 Task: Create a due date automation trigger when advanced on, on the monday of the week before a card is due add content with a description starting with resumeat 11:00 AM.
Action: Mouse moved to (995, 78)
Screenshot: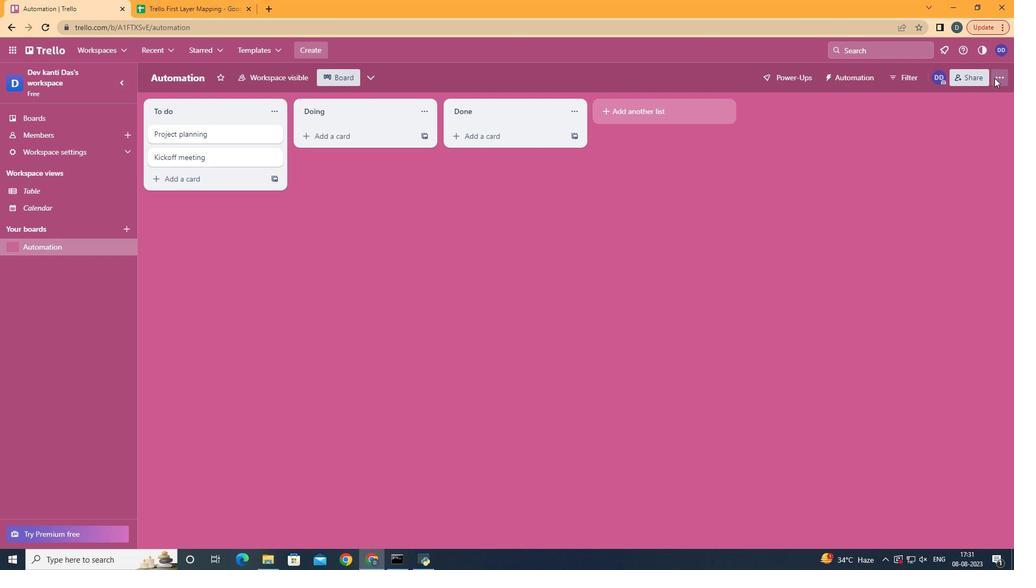
Action: Mouse pressed left at (995, 78)
Screenshot: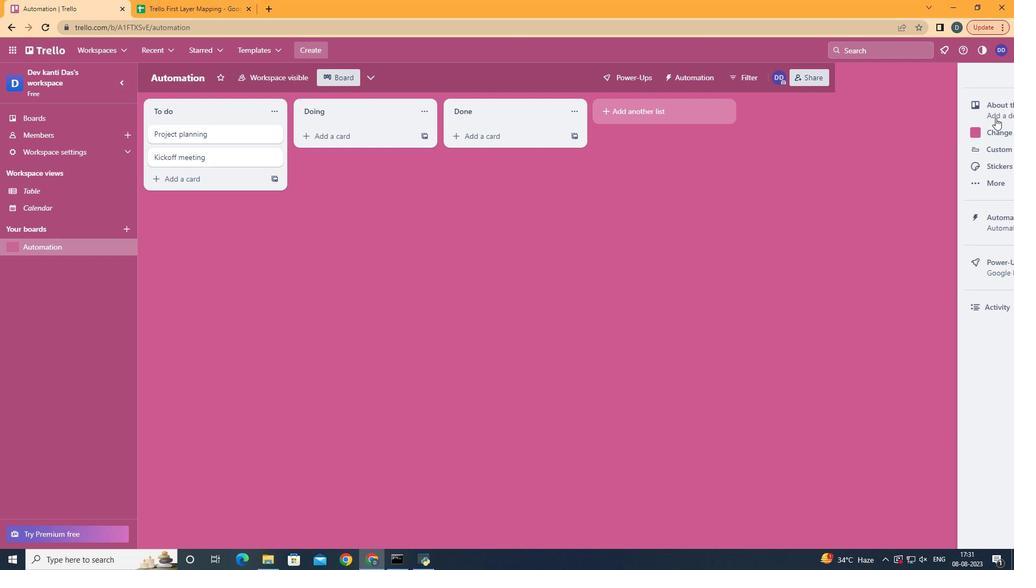 
Action: Mouse moved to (929, 211)
Screenshot: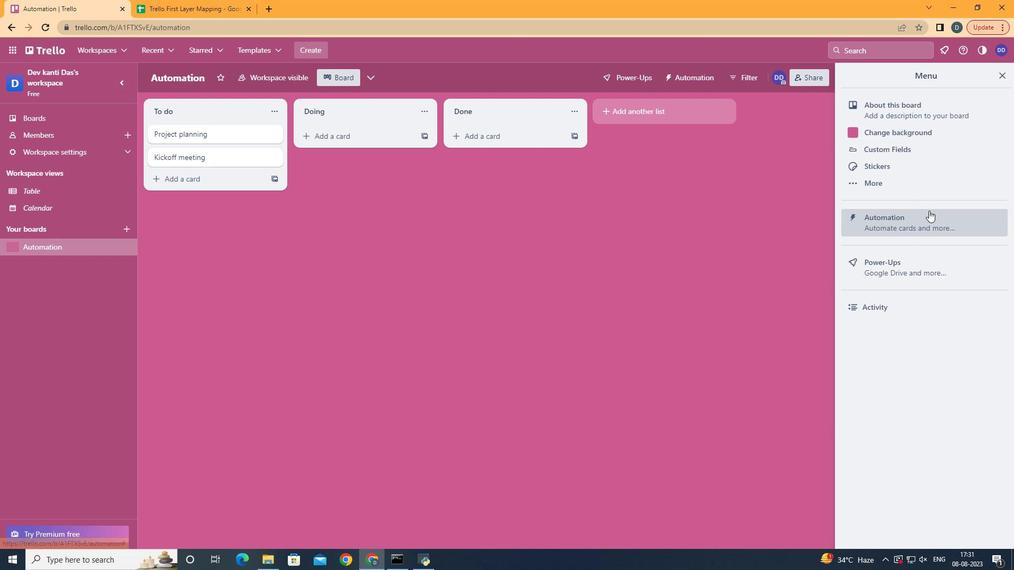 
Action: Mouse pressed left at (929, 211)
Screenshot: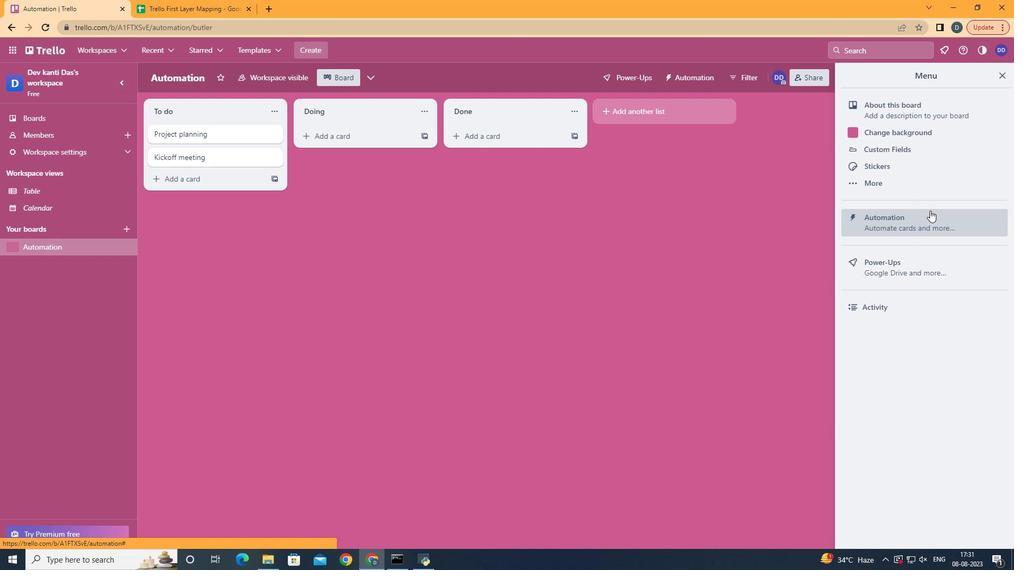 
Action: Mouse moved to (191, 217)
Screenshot: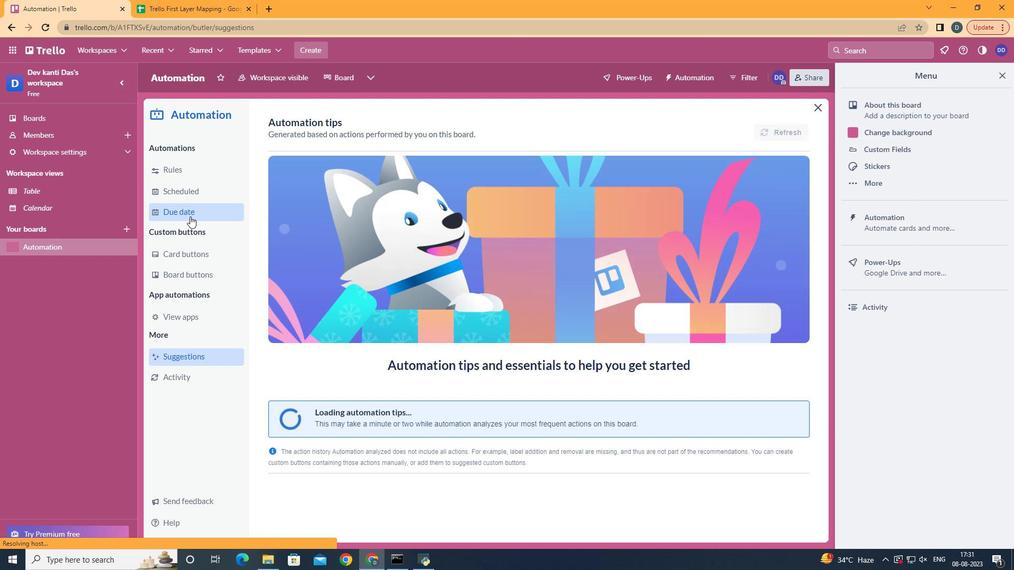 
Action: Mouse pressed left at (191, 217)
Screenshot: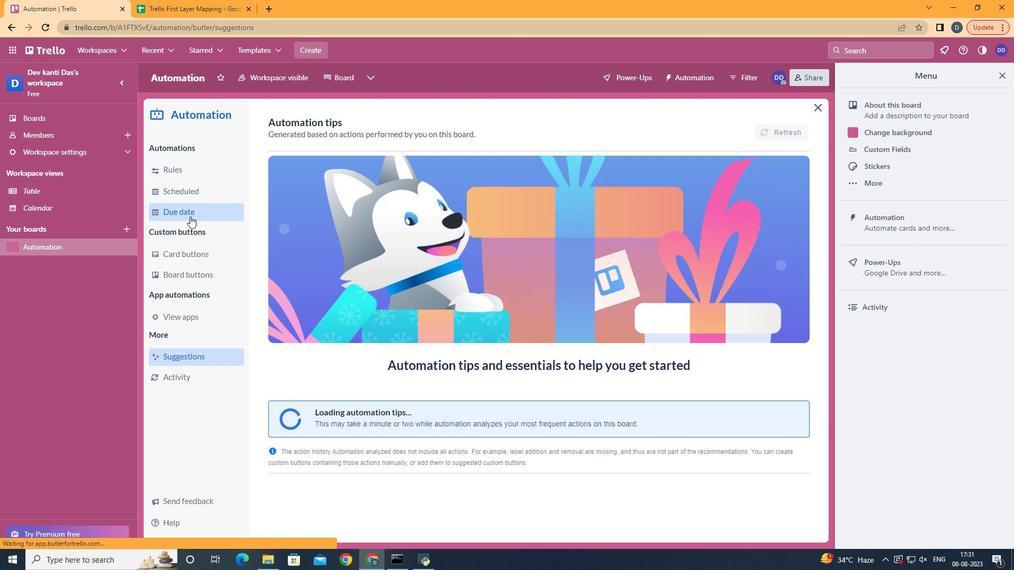 
Action: Mouse moved to (741, 126)
Screenshot: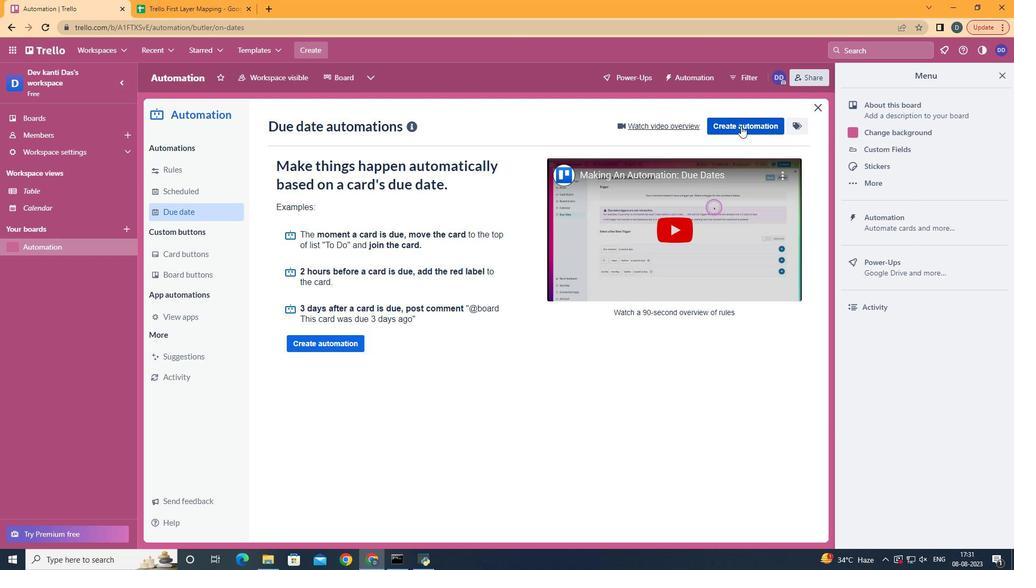 
Action: Mouse pressed left at (741, 126)
Screenshot: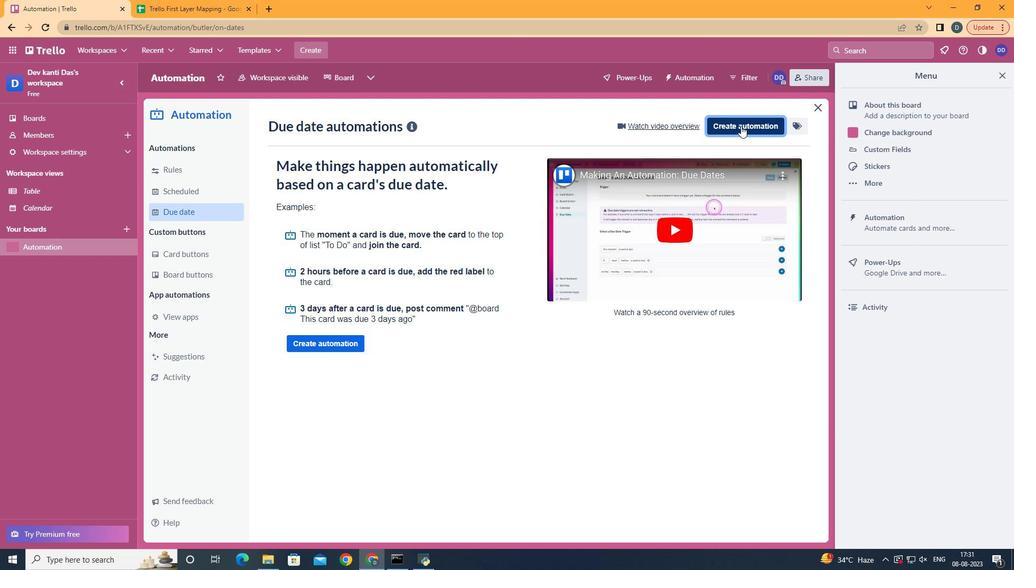 
Action: Mouse moved to (548, 230)
Screenshot: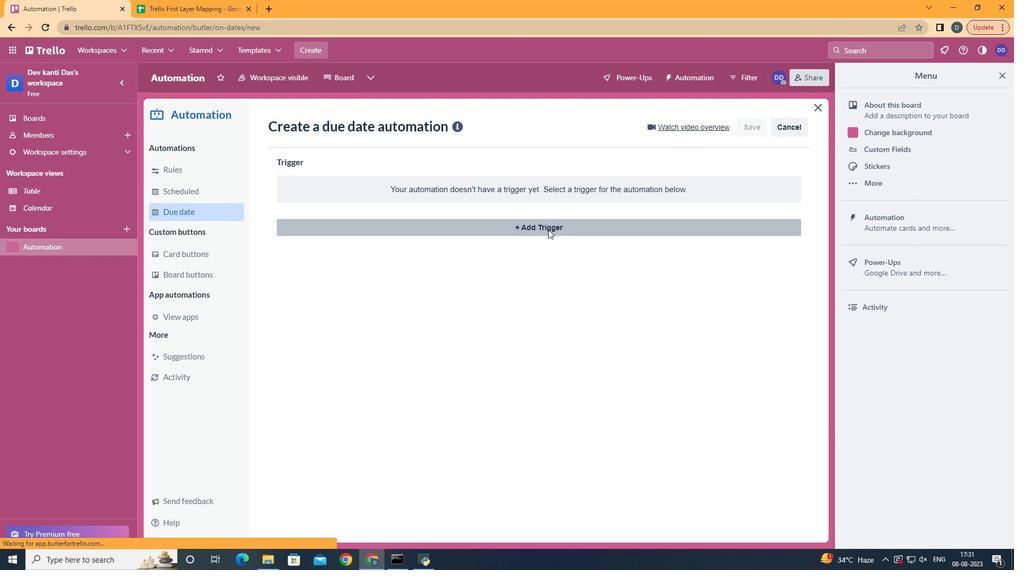 
Action: Mouse pressed left at (548, 230)
Screenshot: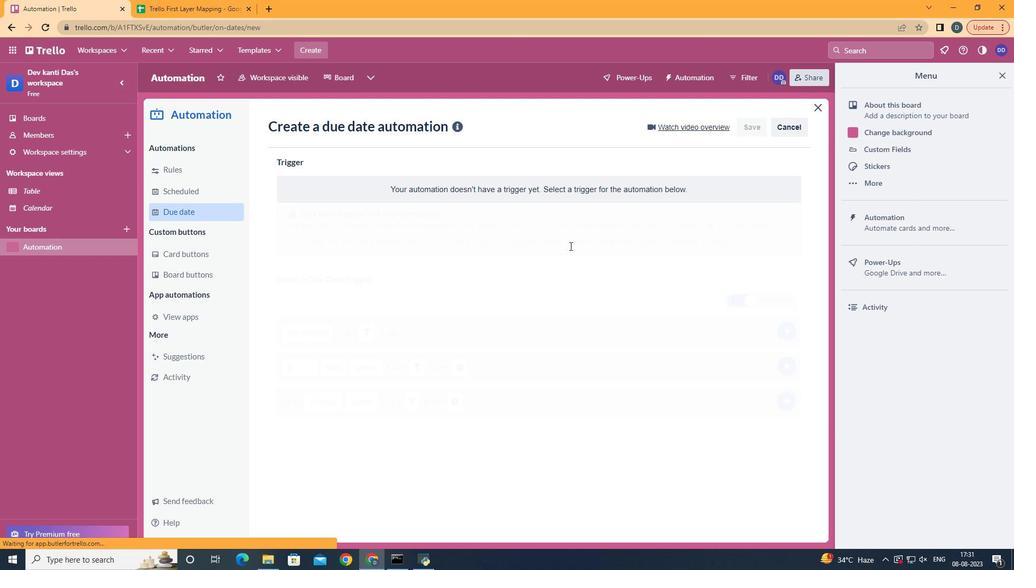 
Action: Mouse moved to (370, 500)
Screenshot: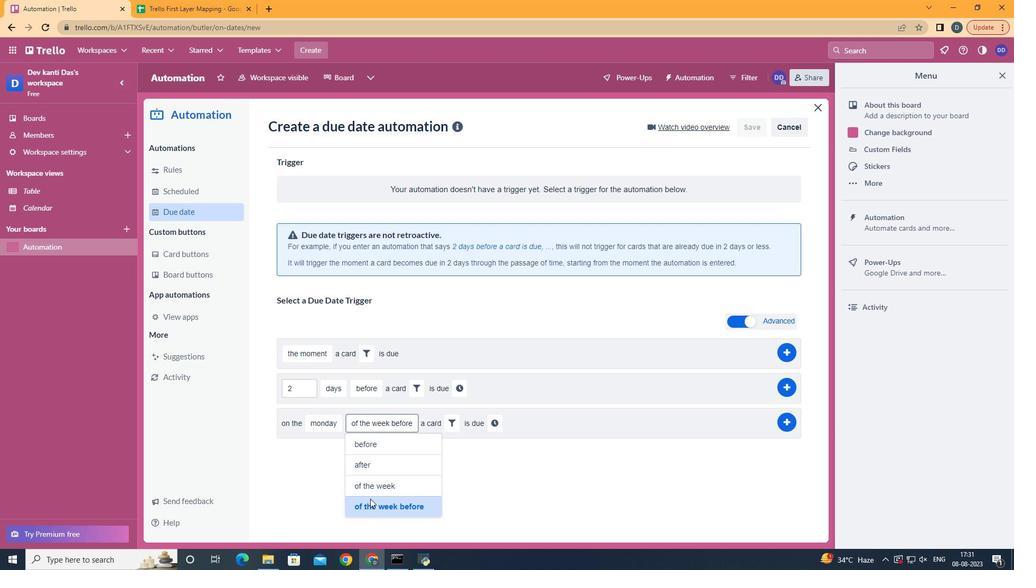 
Action: Mouse pressed left at (370, 500)
Screenshot: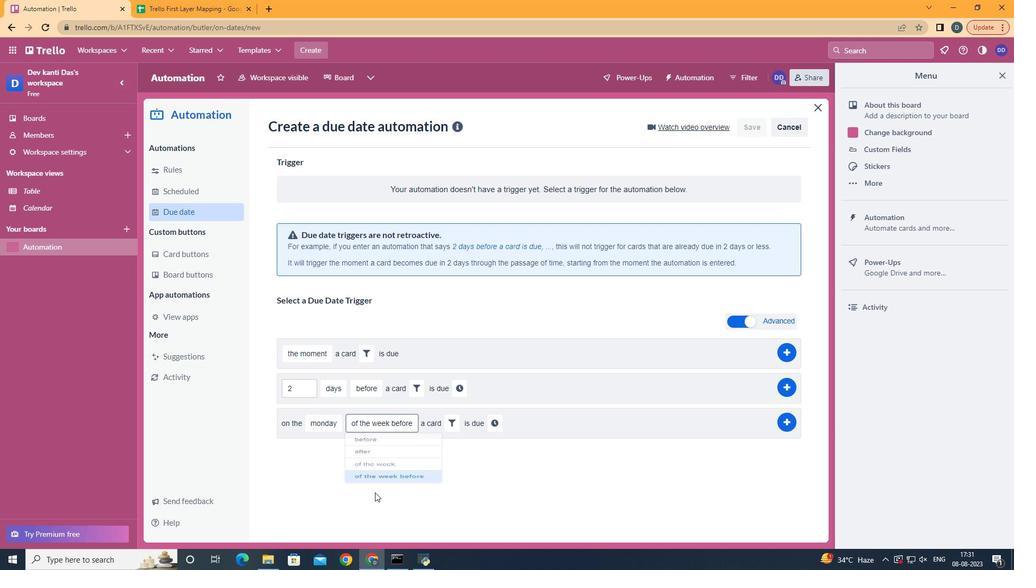 
Action: Mouse moved to (442, 426)
Screenshot: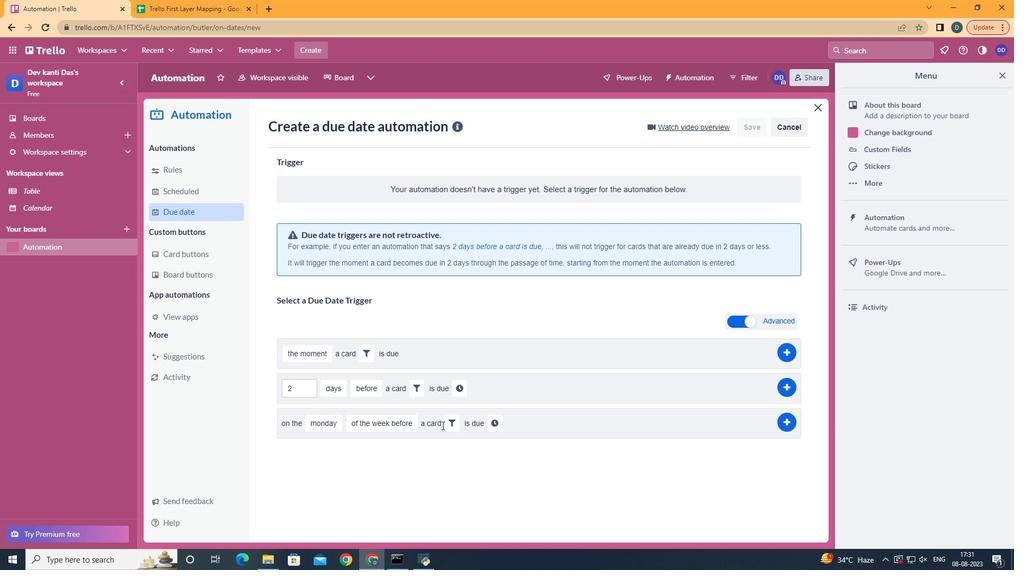 
Action: Mouse pressed left at (442, 426)
Screenshot: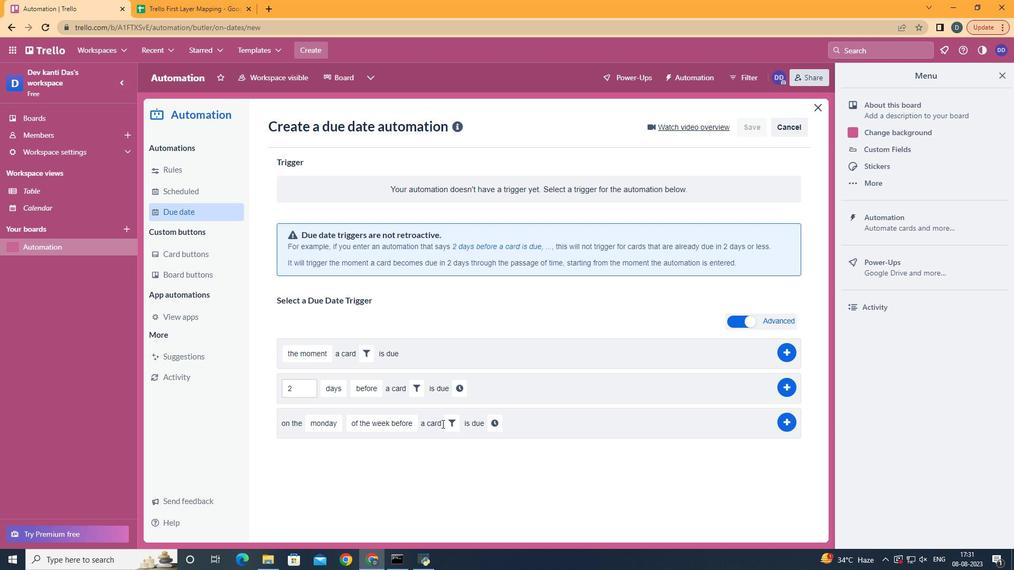 
Action: Mouse moved to (444, 423)
Screenshot: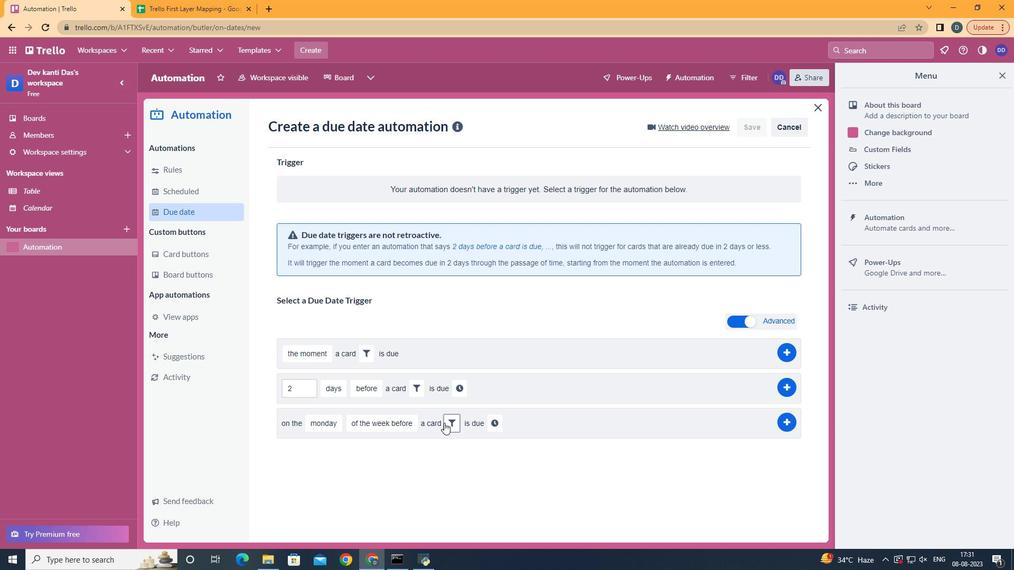 
Action: Mouse pressed left at (444, 423)
Screenshot: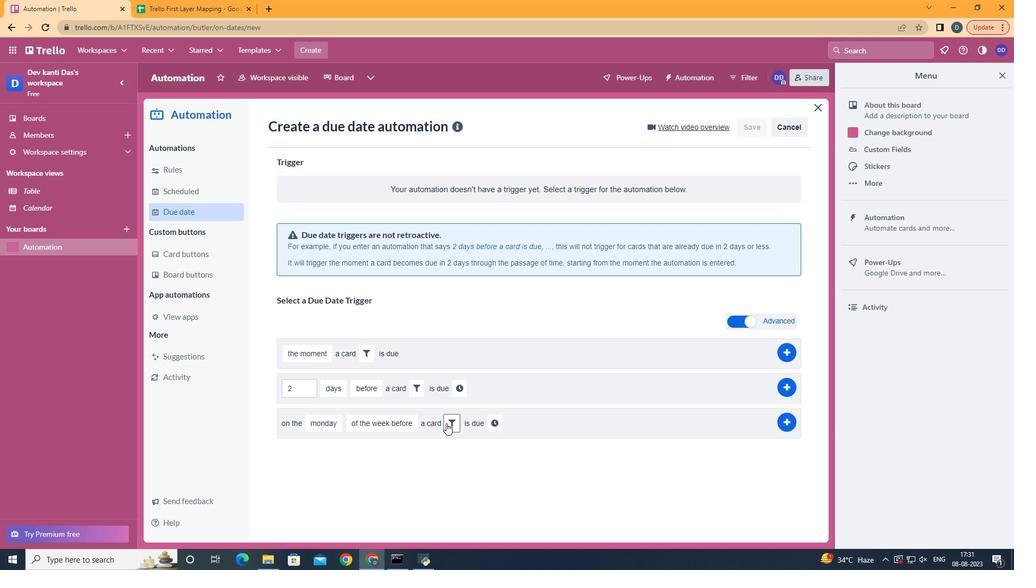 
Action: Mouse moved to (574, 460)
Screenshot: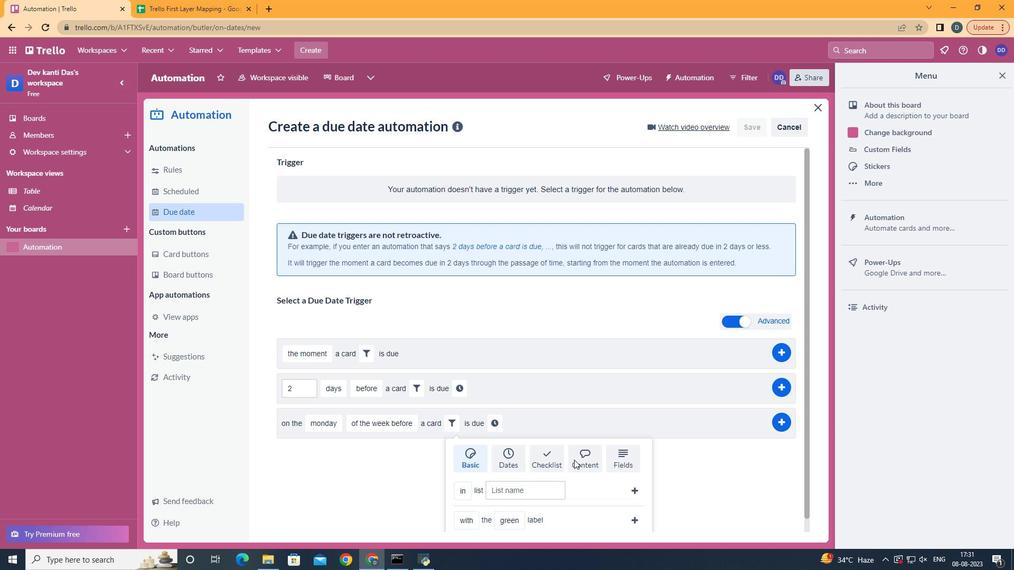 
Action: Mouse pressed left at (574, 460)
Screenshot: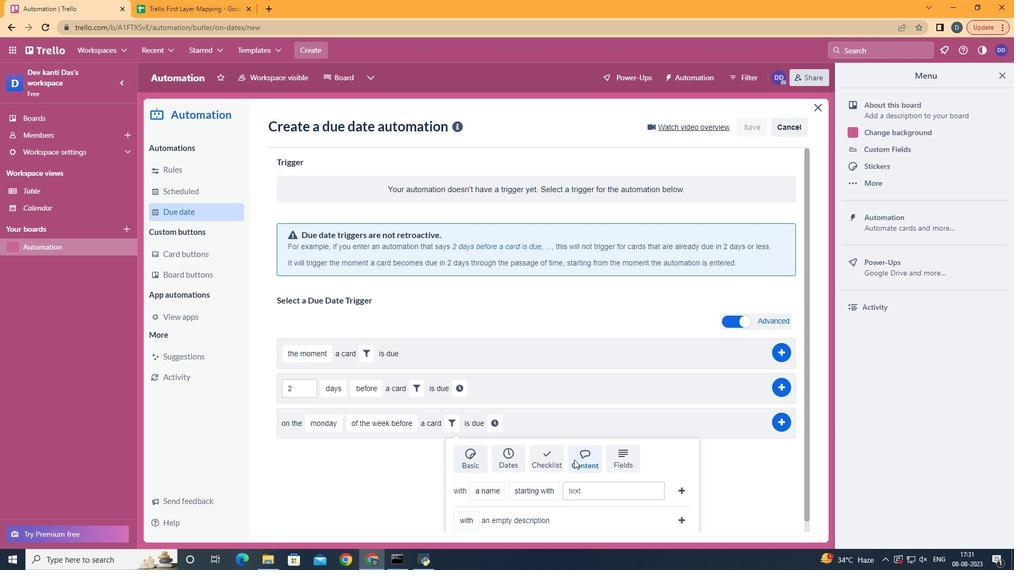 
Action: Mouse moved to (575, 461)
Screenshot: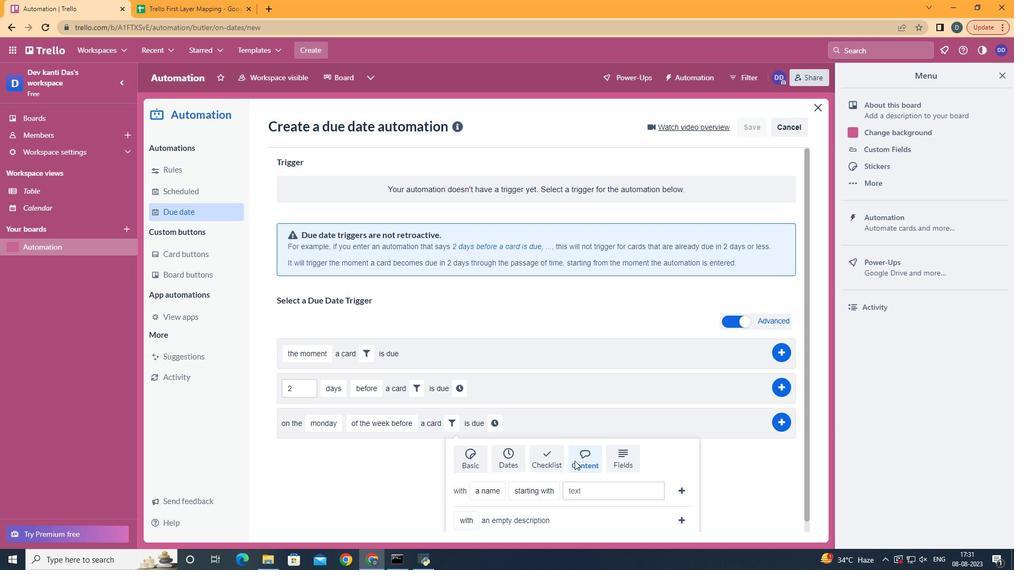 
Action: Mouse scrolled (575, 461) with delta (0, 0)
Screenshot: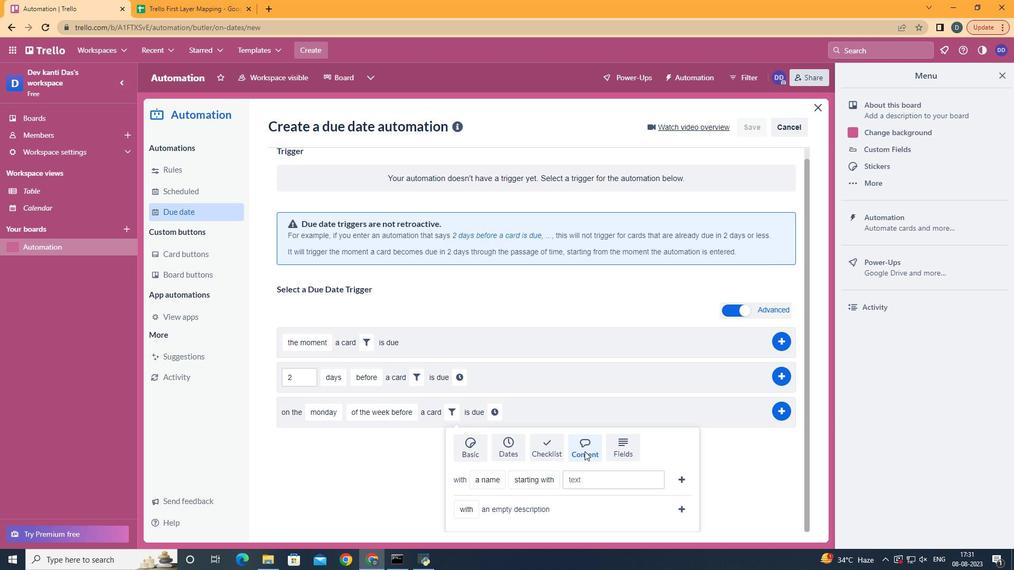 
Action: Mouse scrolled (575, 461) with delta (0, 0)
Screenshot: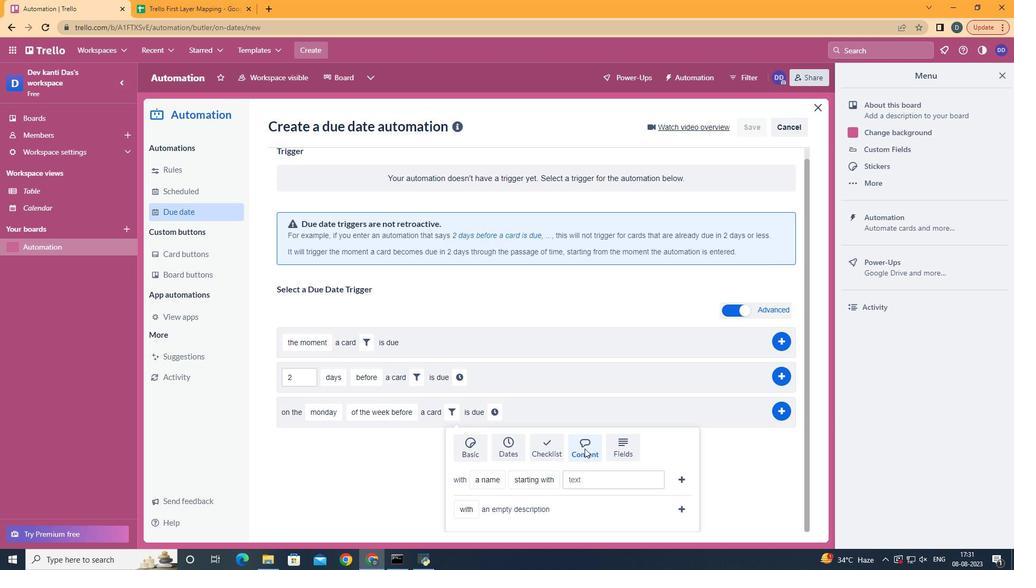 
Action: Mouse scrolled (575, 461) with delta (0, 0)
Screenshot: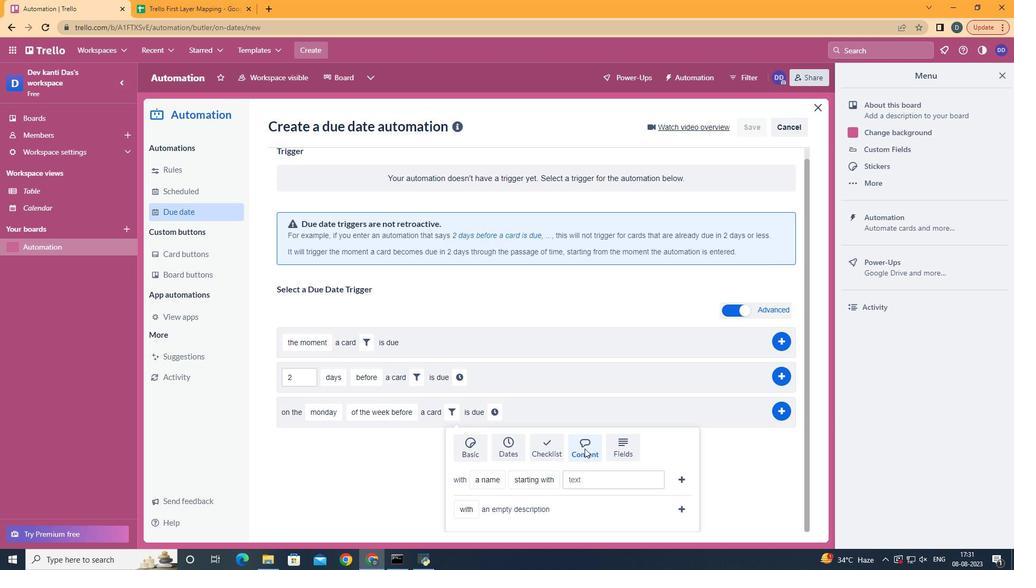 
Action: Mouse scrolled (575, 461) with delta (0, 0)
Screenshot: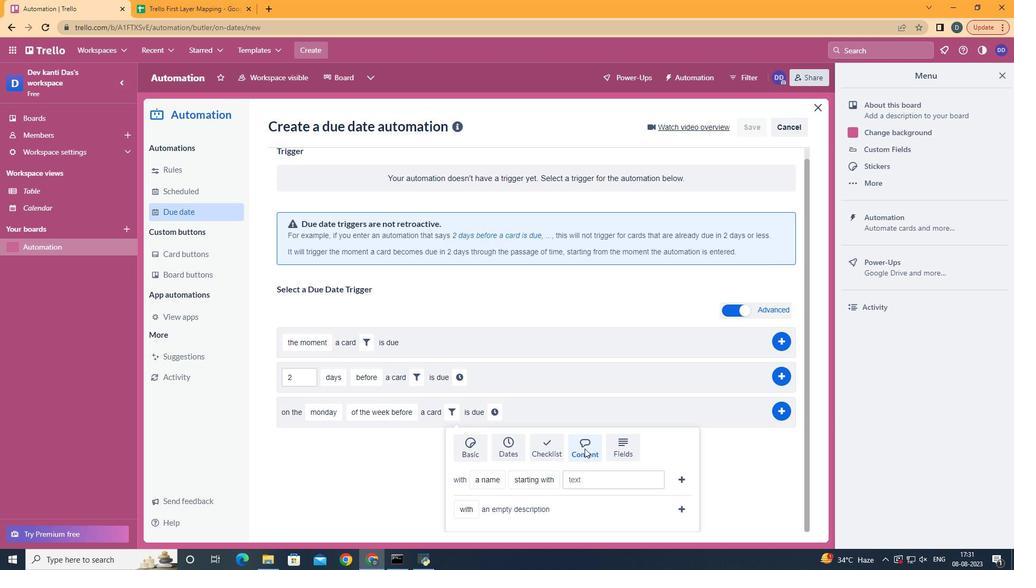 
Action: Mouse moved to (505, 442)
Screenshot: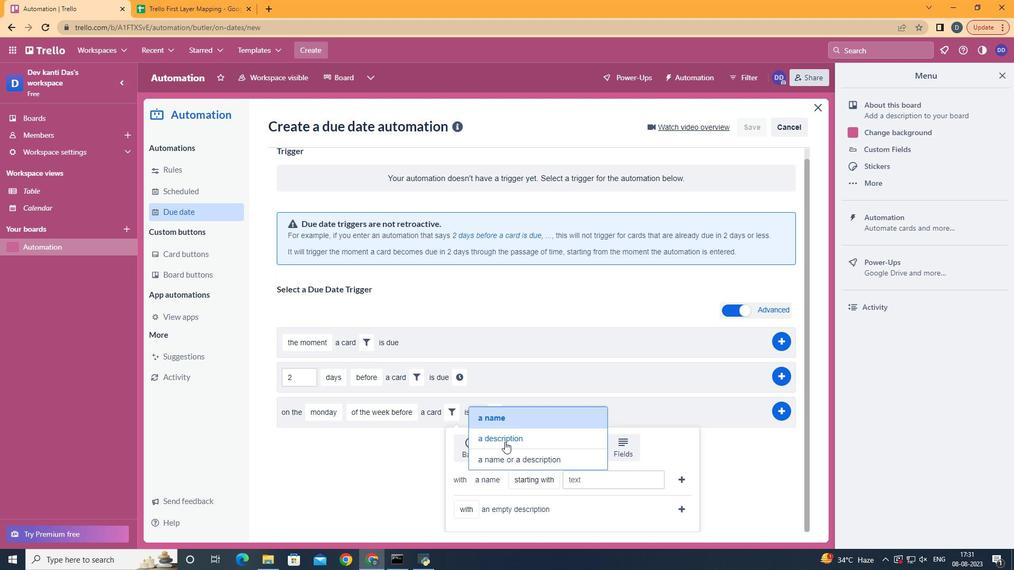 
Action: Mouse pressed left at (505, 442)
Screenshot: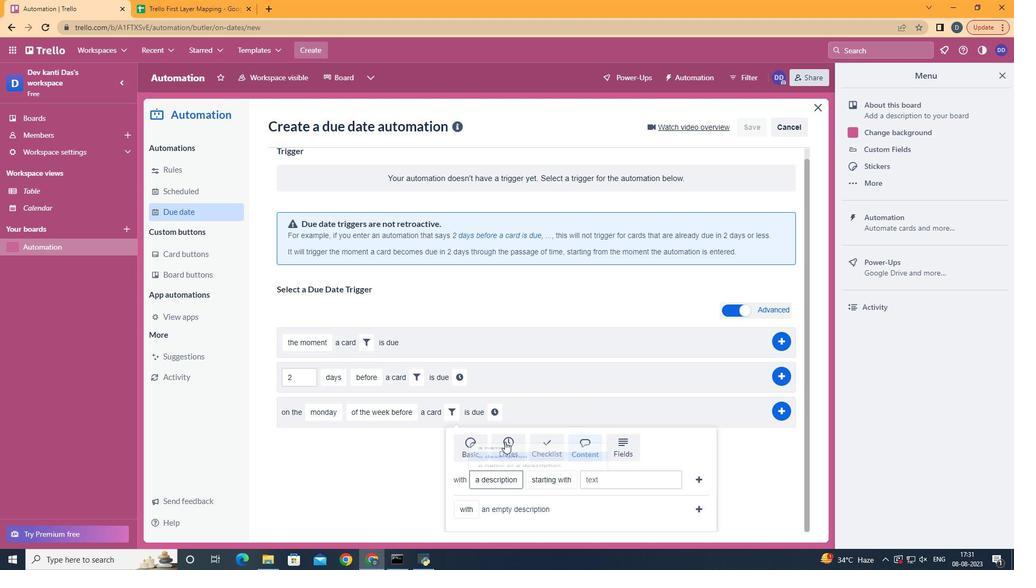 
Action: Mouse moved to (556, 348)
Screenshot: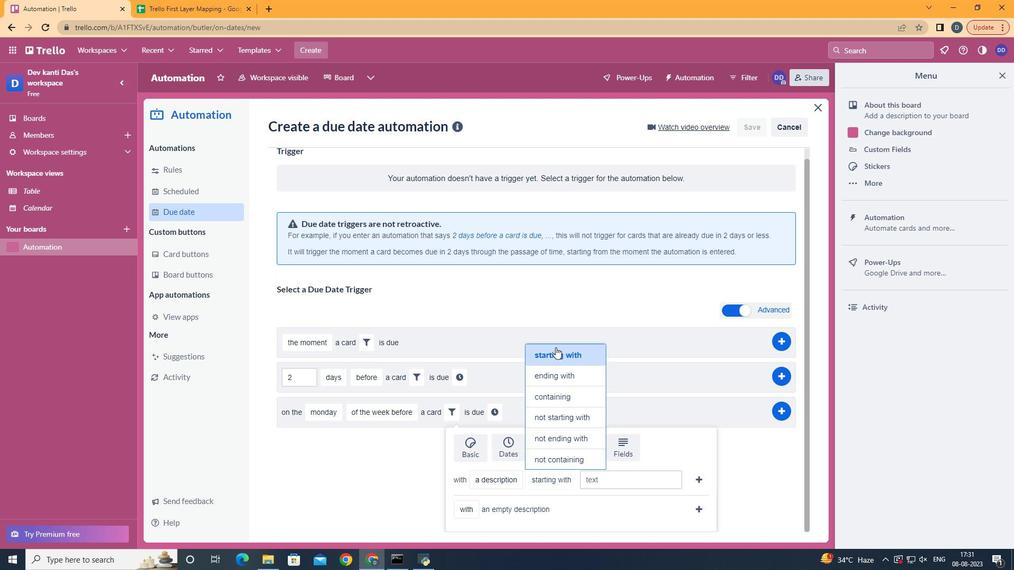 
Action: Mouse pressed left at (556, 348)
Screenshot: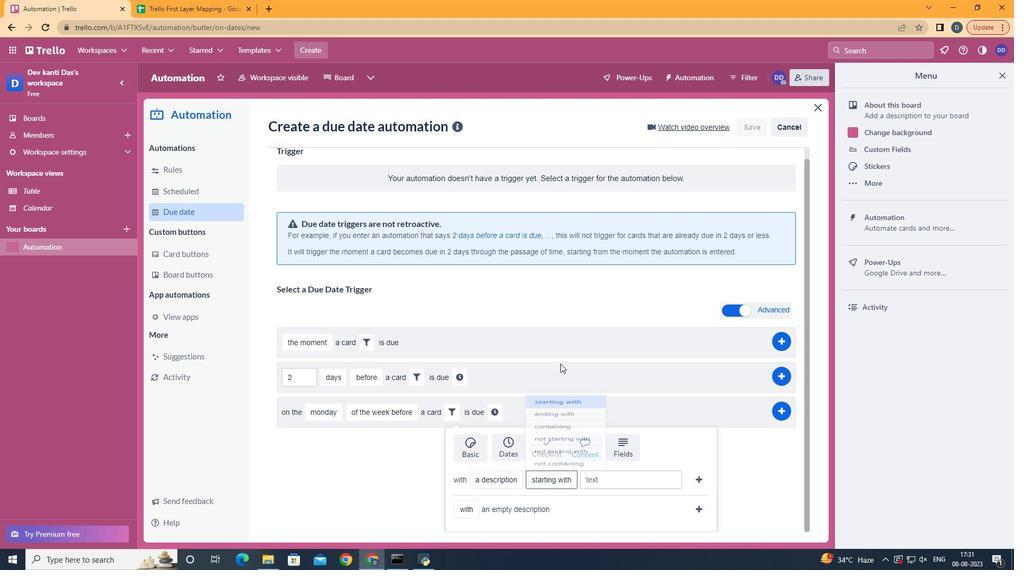 
Action: Mouse moved to (603, 471)
Screenshot: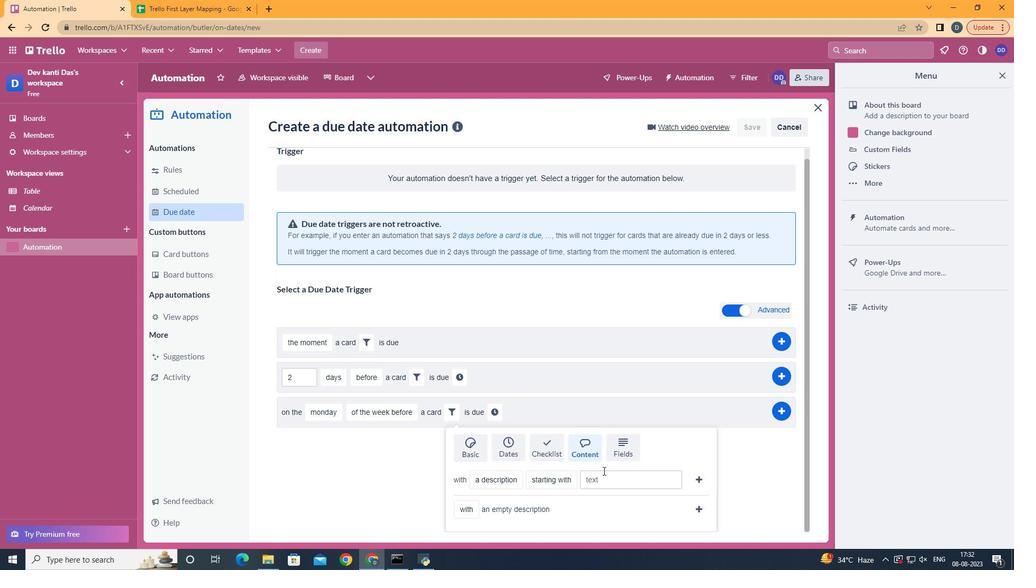 
Action: Mouse pressed left at (603, 471)
Screenshot: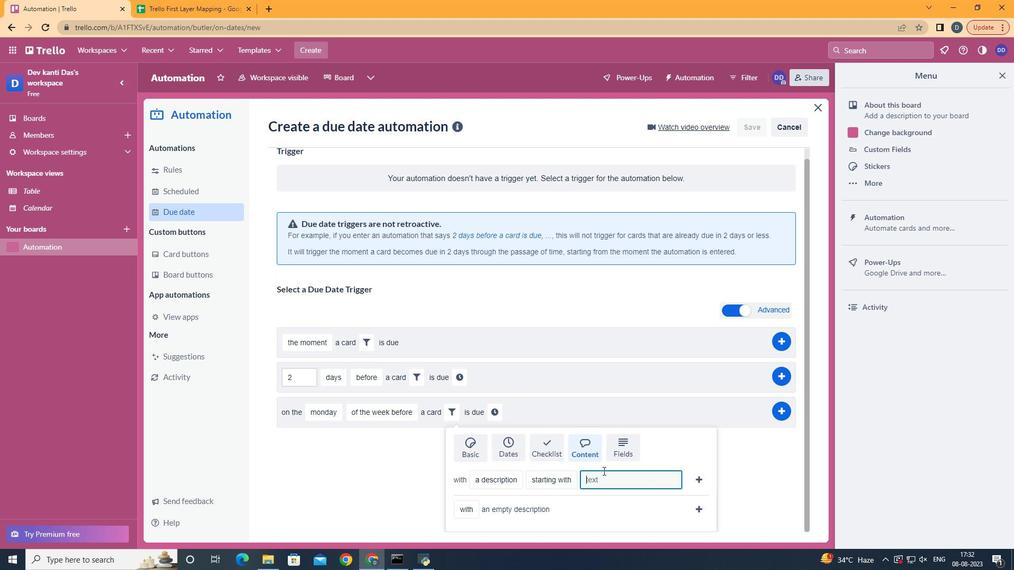 
Action: Key pressed resume
Screenshot: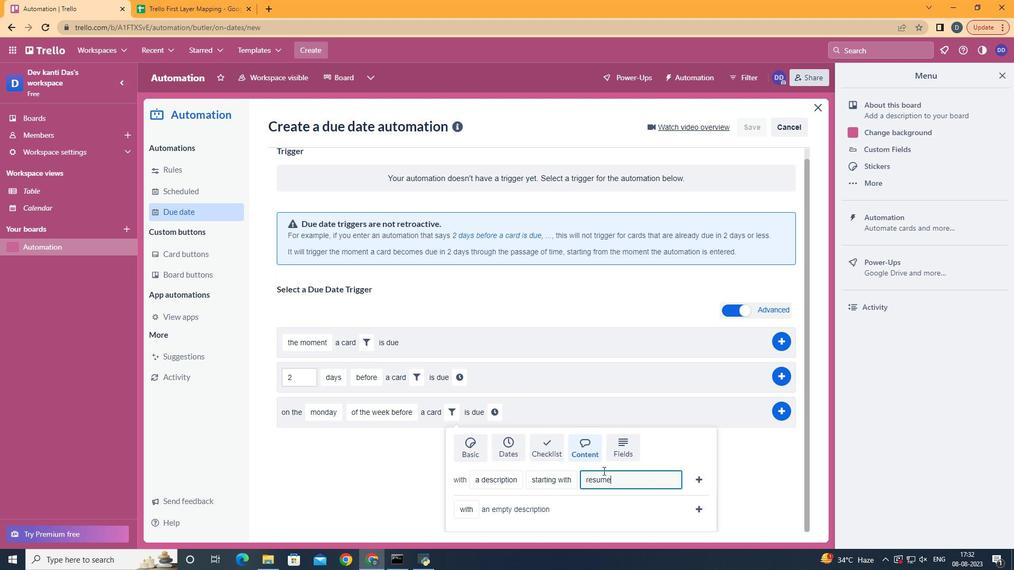 
Action: Mouse moved to (698, 486)
Screenshot: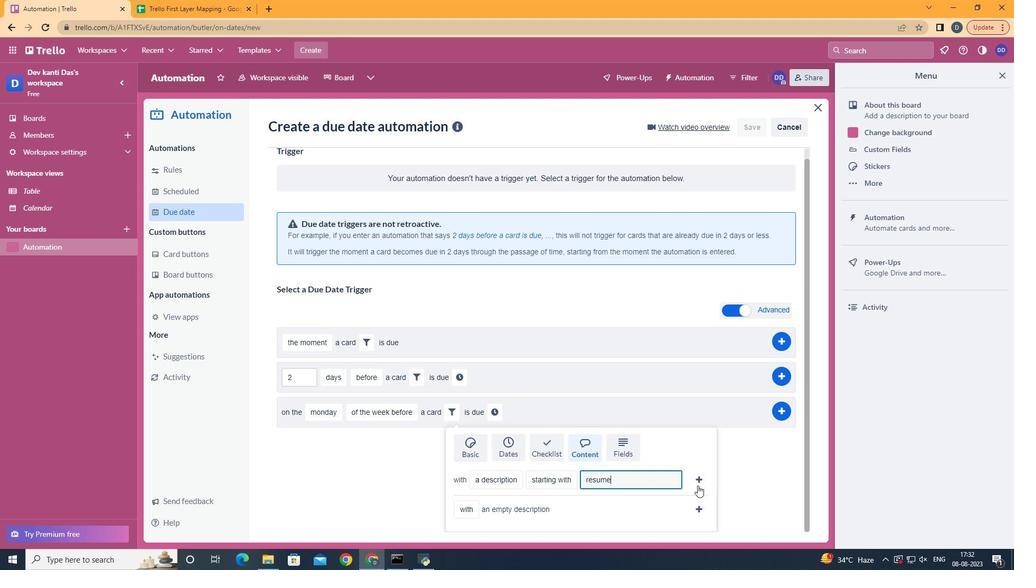 
Action: Mouse pressed left at (698, 486)
Screenshot: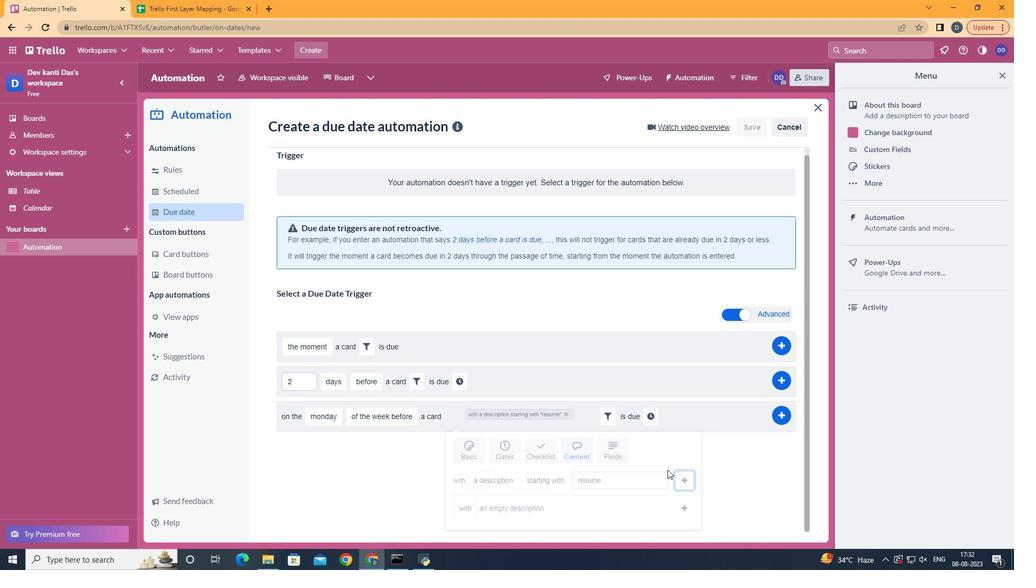 
Action: Mouse moved to (647, 422)
Screenshot: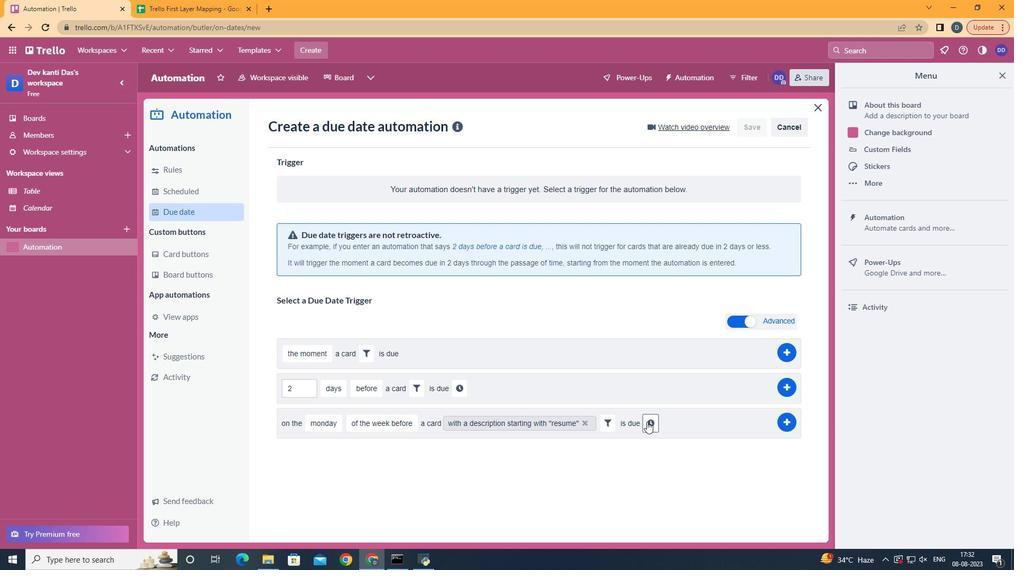 
Action: Mouse pressed left at (647, 422)
Screenshot: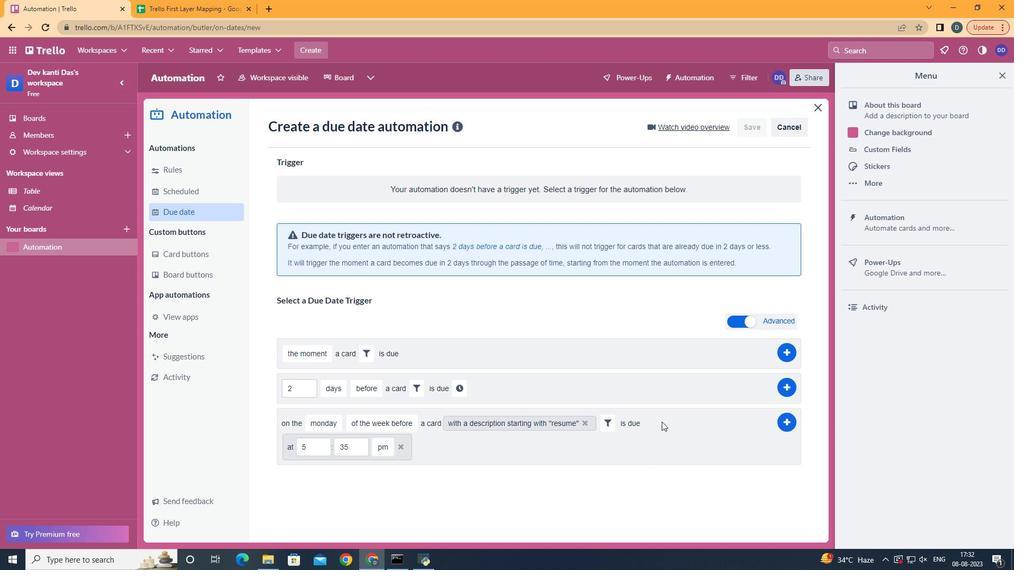 
Action: Mouse moved to (321, 450)
Screenshot: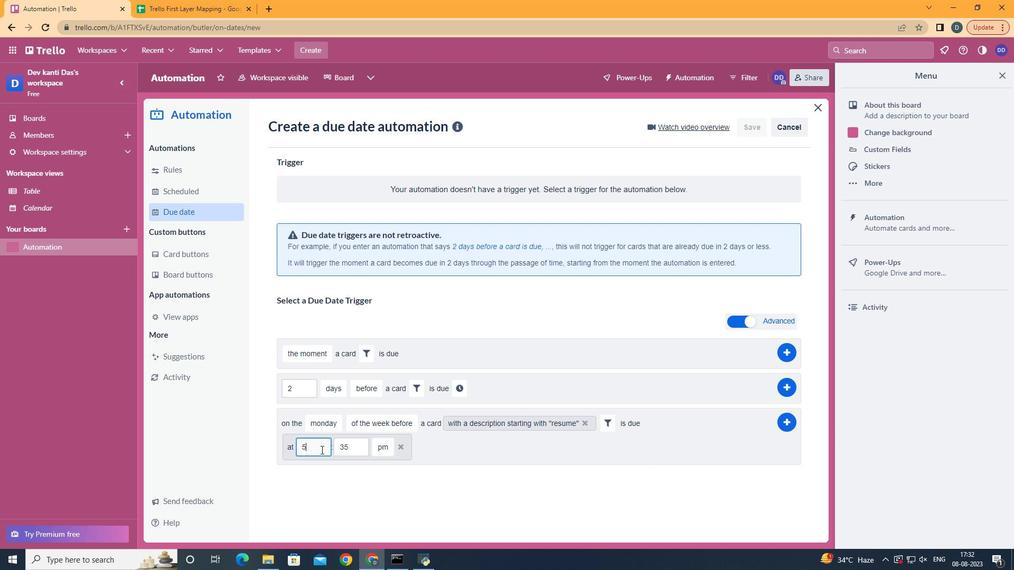 
Action: Mouse pressed left at (321, 450)
Screenshot: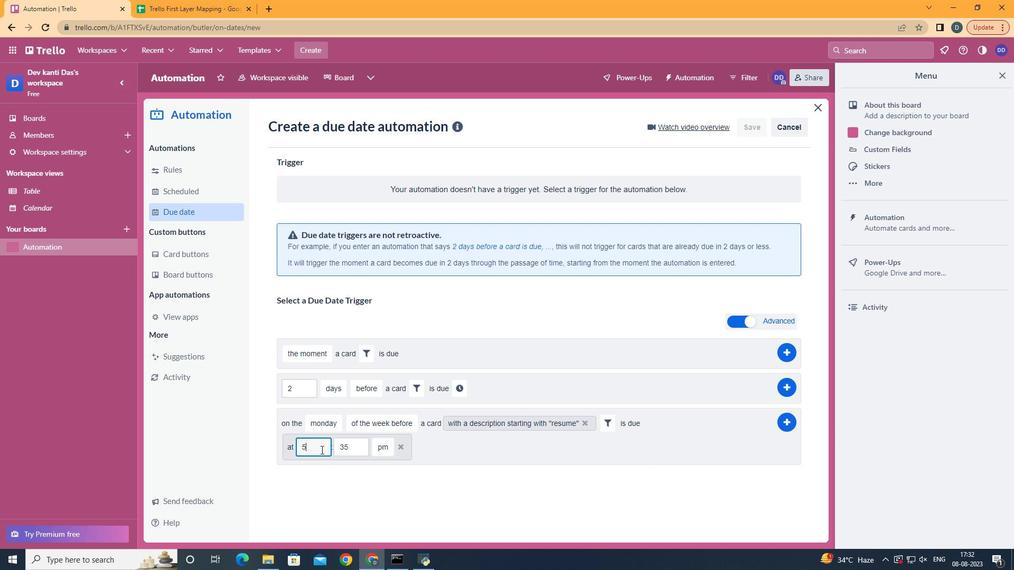 
Action: Key pressed <Key.backspace>11
Screenshot: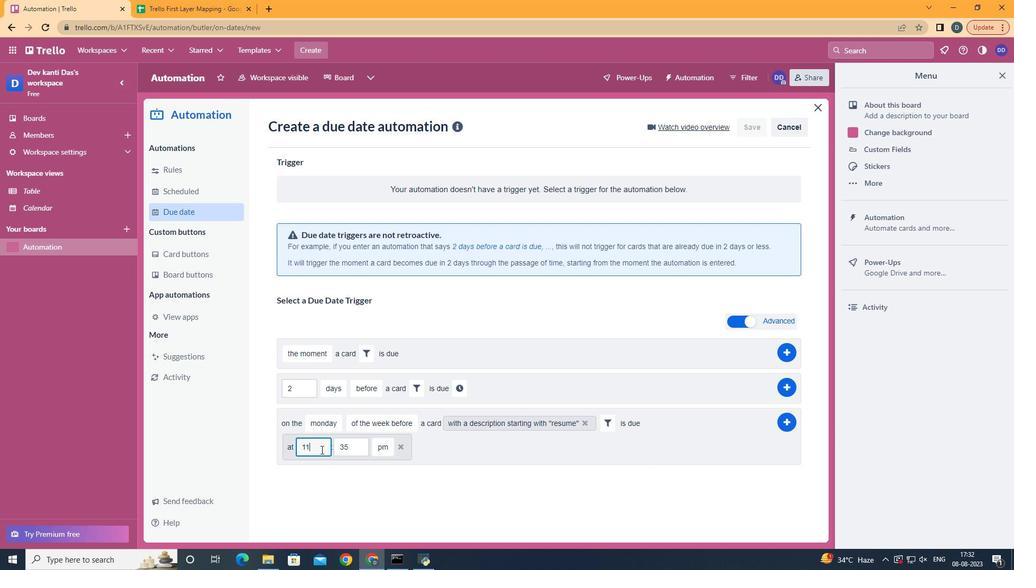
Action: Mouse moved to (353, 445)
Screenshot: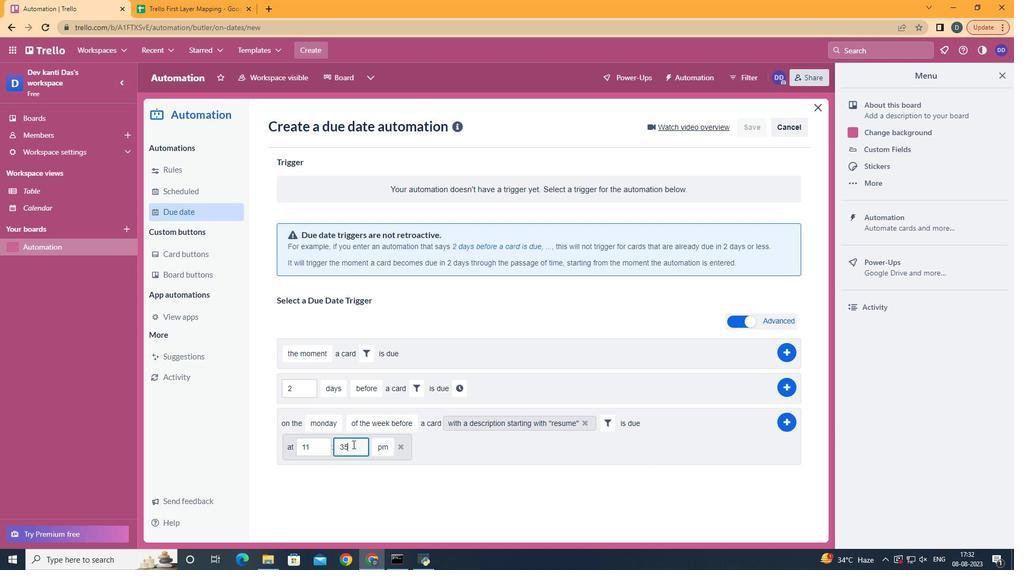 
Action: Mouse pressed left at (353, 445)
Screenshot: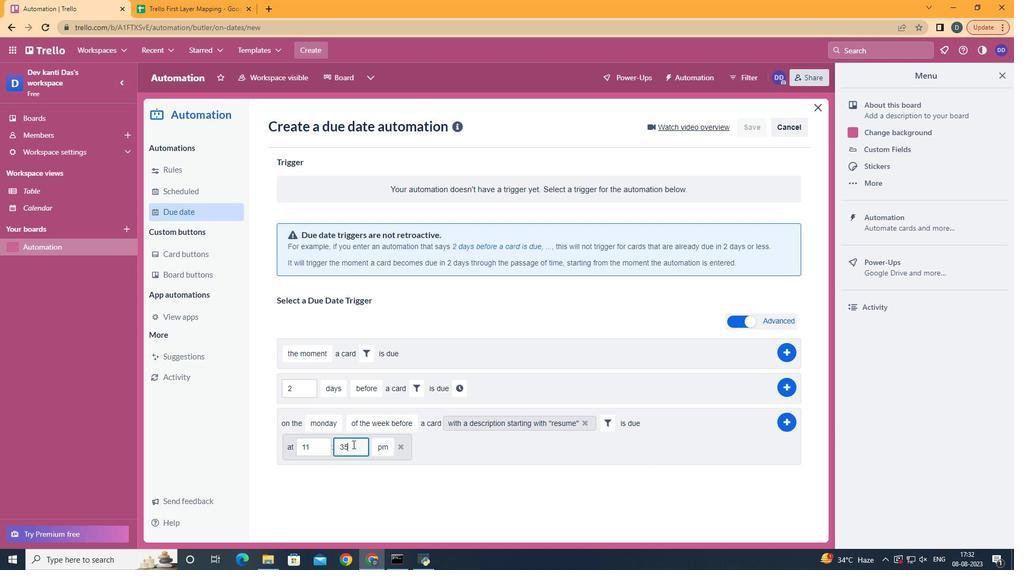 
Action: Mouse pressed left at (353, 445)
Screenshot: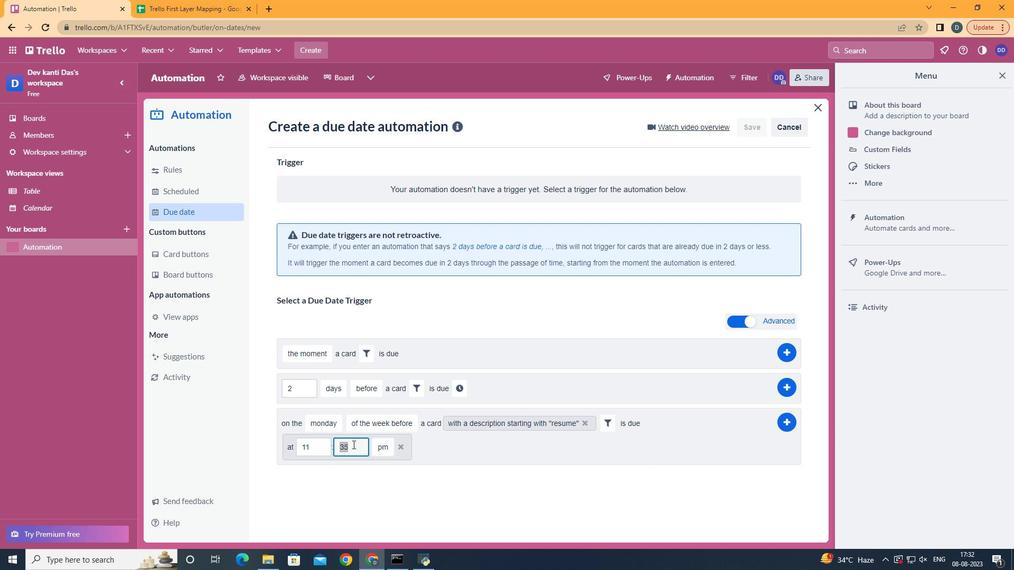 
Action: Key pressed <Key.backspace>00
Screenshot: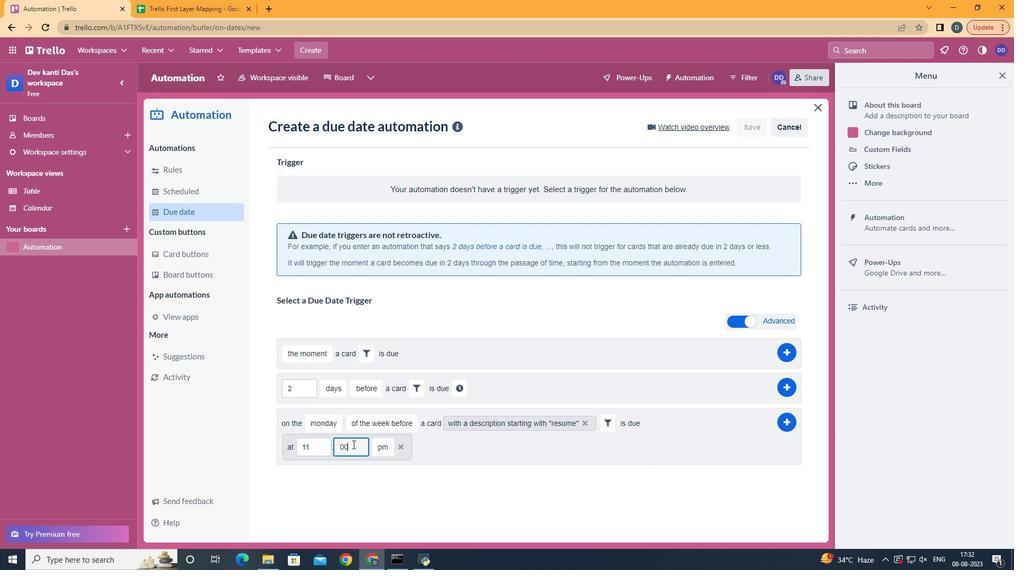
Action: Mouse moved to (388, 465)
Screenshot: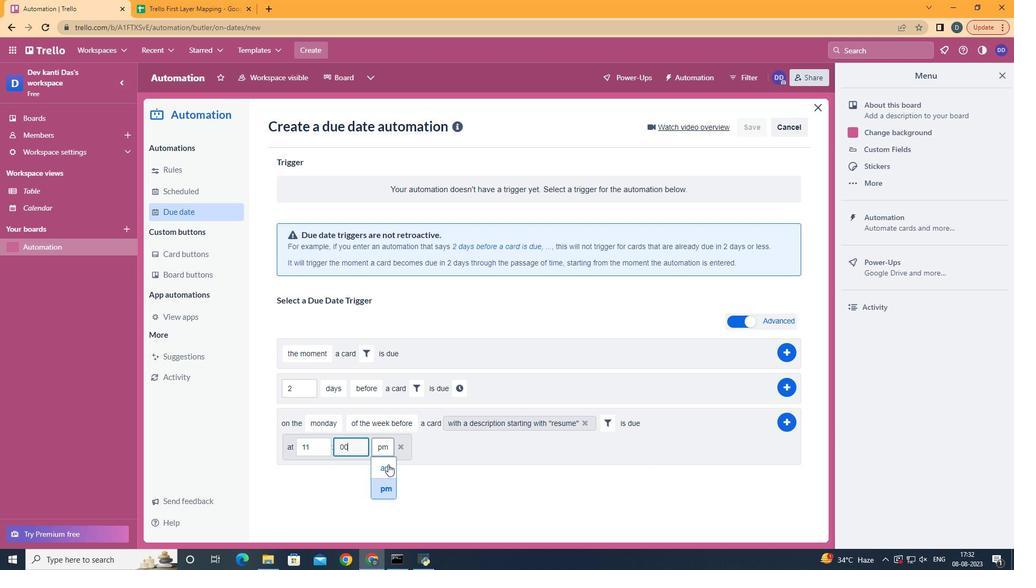 
Action: Mouse pressed left at (388, 465)
Screenshot: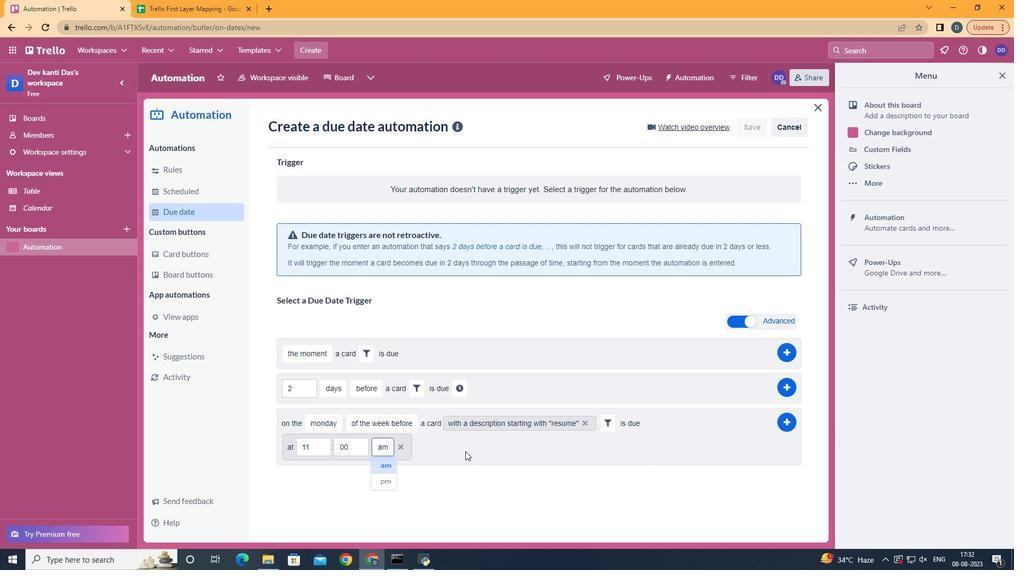 
Action: Mouse moved to (781, 427)
Screenshot: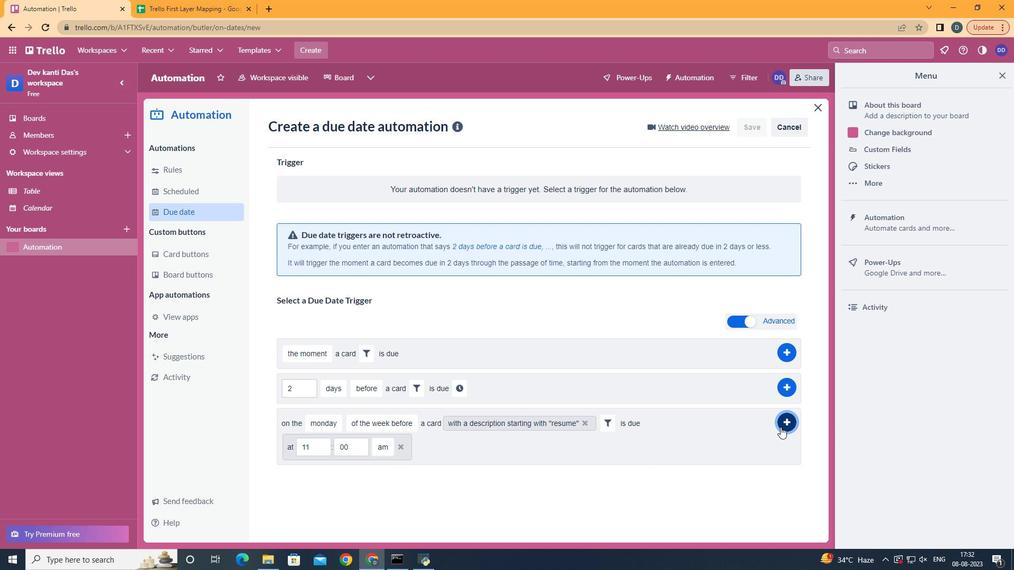 
Action: Mouse pressed left at (781, 427)
Screenshot: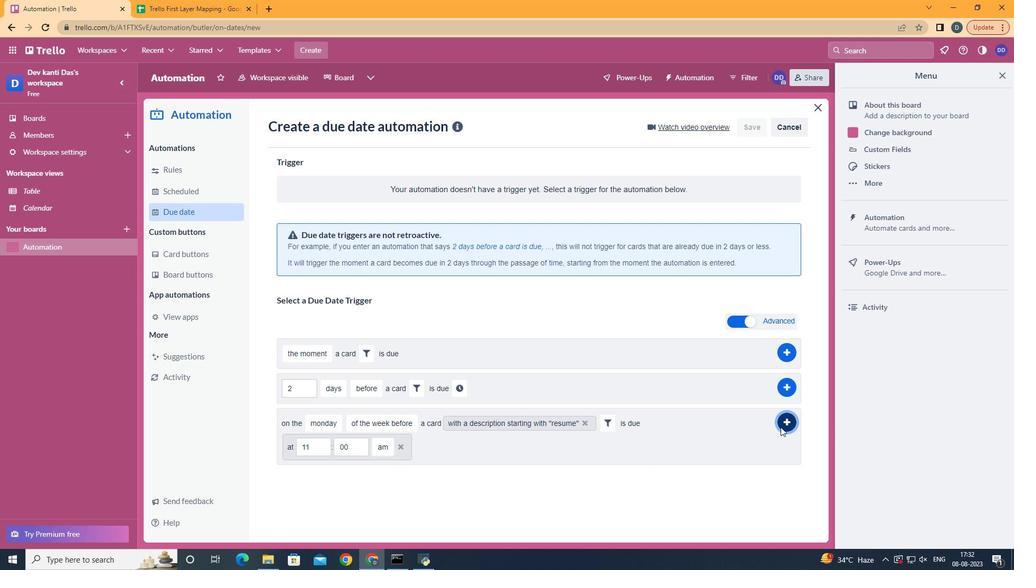 
Action: Mouse moved to (594, 155)
Screenshot: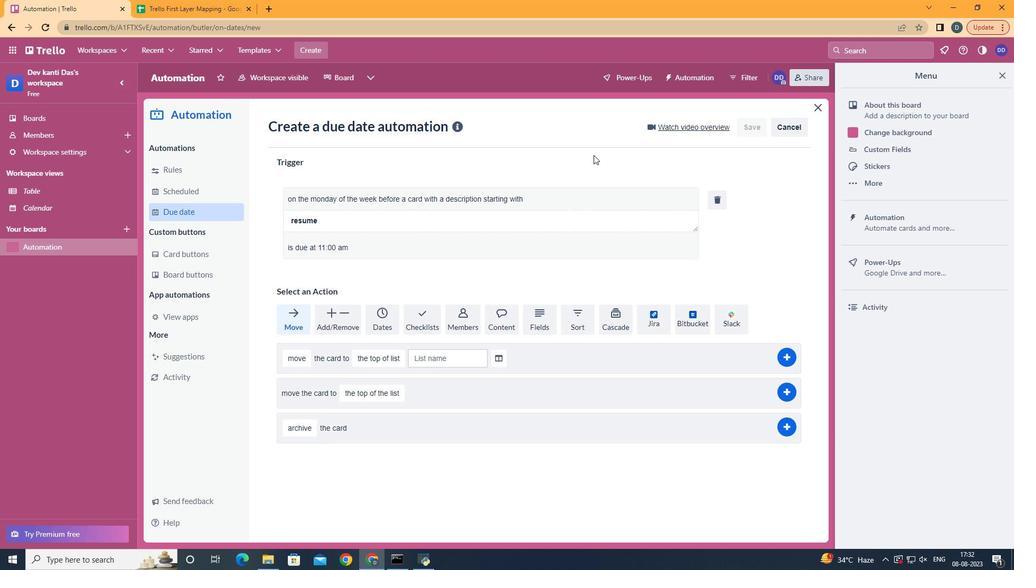 
